 Task: Select the Central European Time as time zone for the schedule.
Action: Mouse moved to (147, 347)
Screenshot: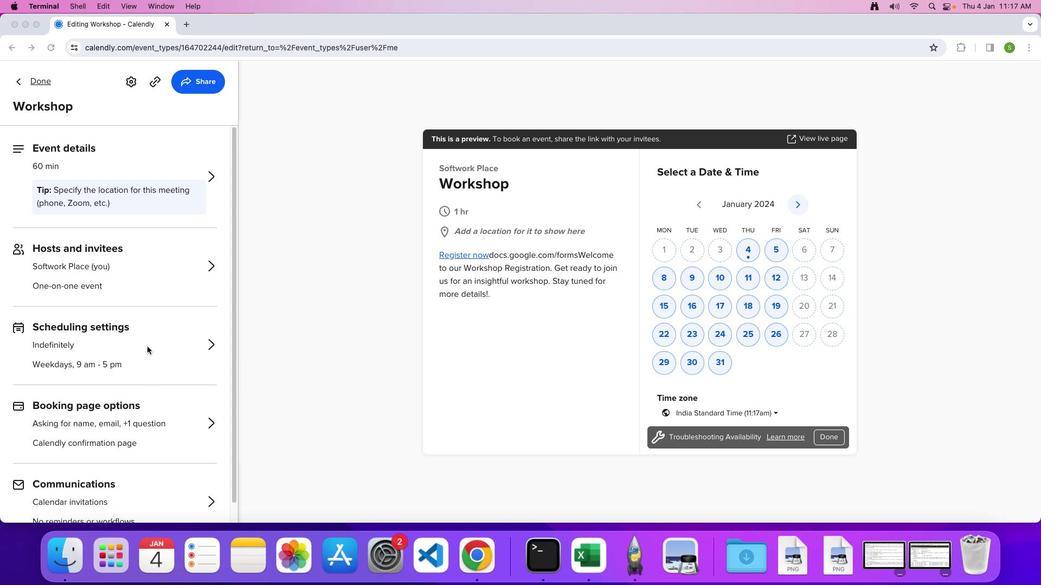 
Action: Mouse pressed left at (147, 347)
Screenshot: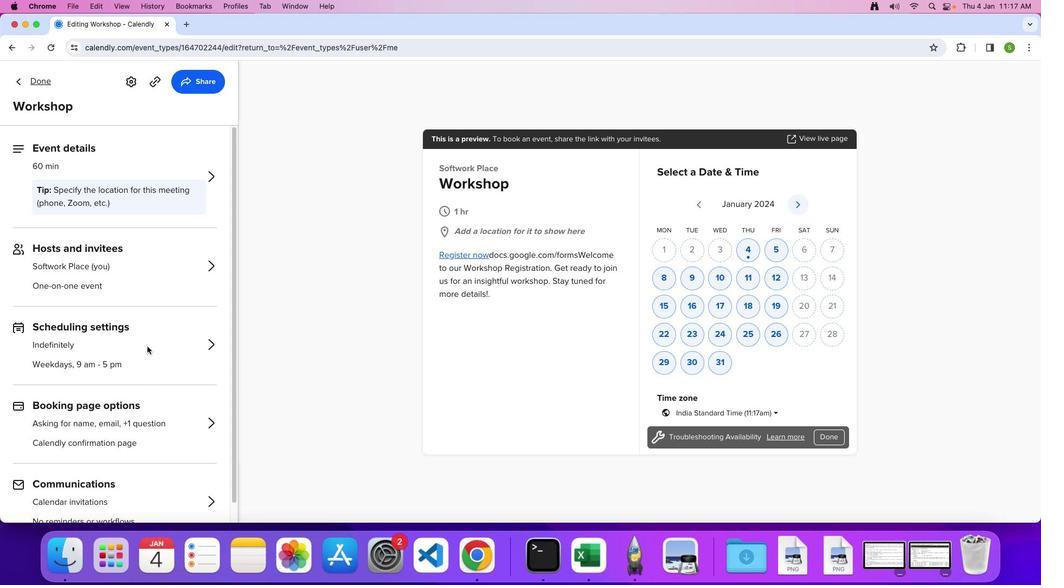
Action: Mouse moved to (153, 339)
Screenshot: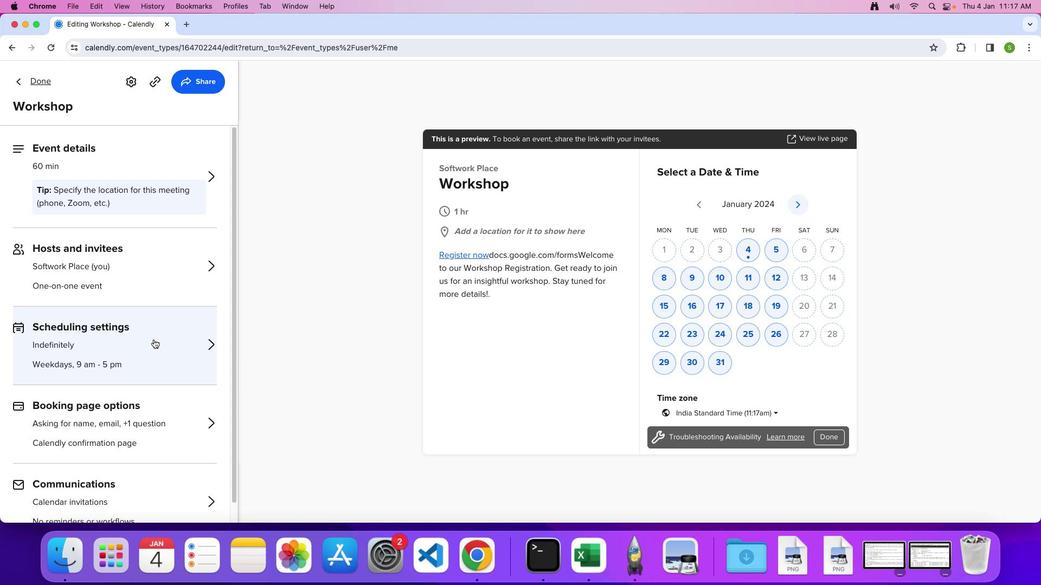 
Action: Mouse pressed left at (153, 339)
Screenshot: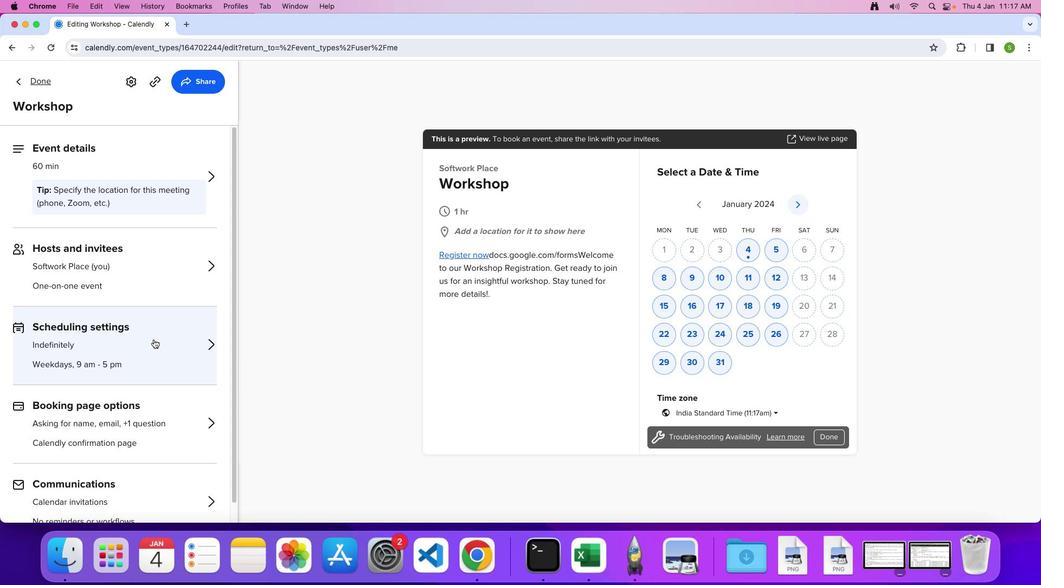 
Action: Mouse pressed left at (153, 339)
Screenshot: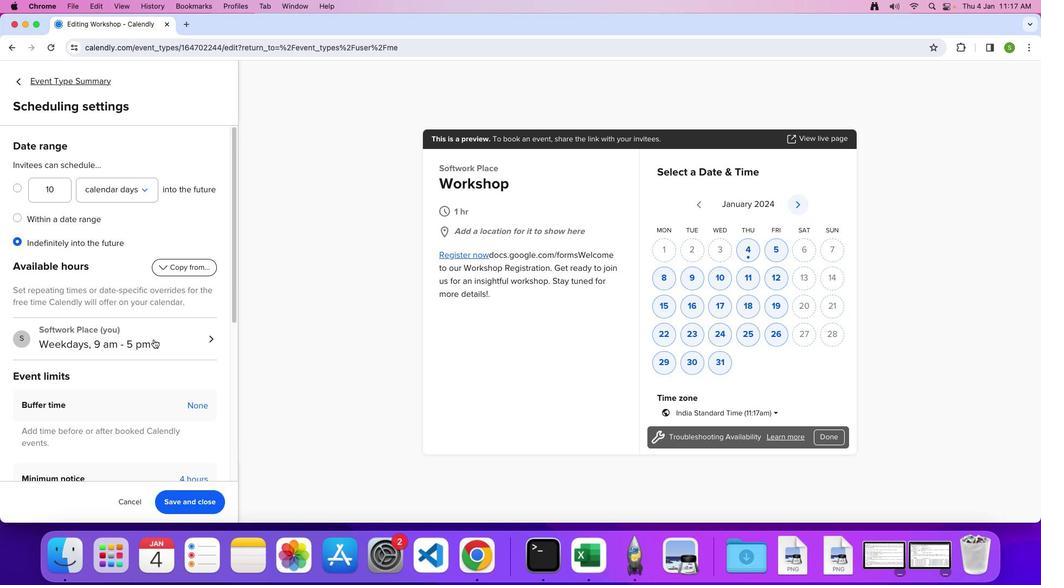 
Action: Mouse moved to (91, 200)
Screenshot: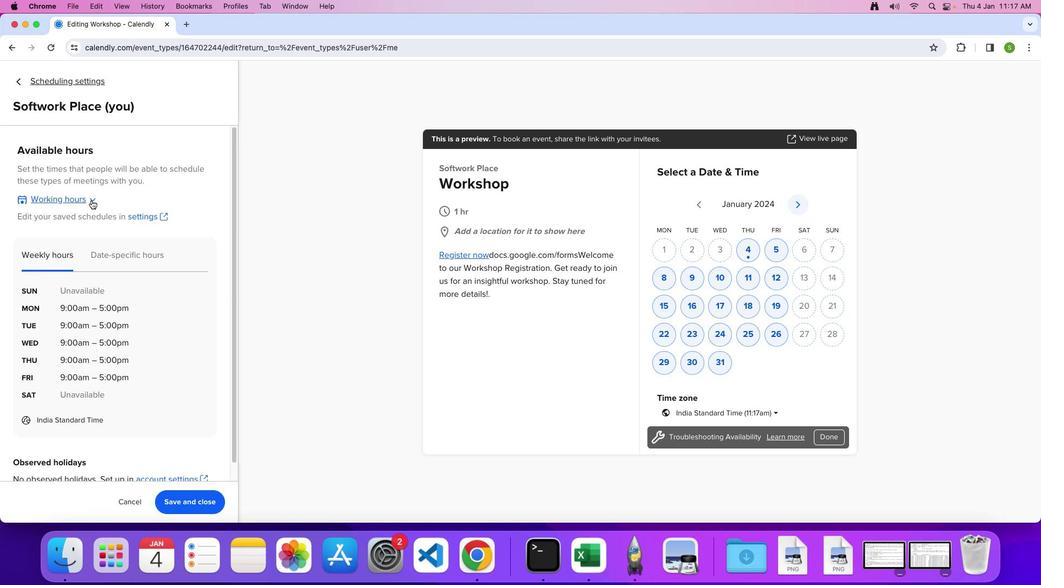 
Action: Mouse pressed left at (91, 200)
Screenshot: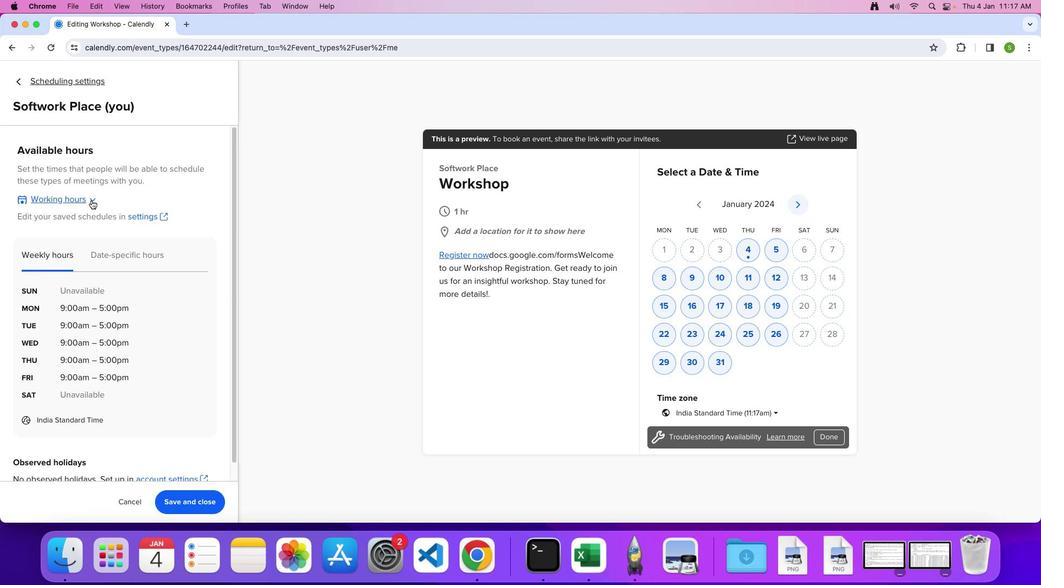 
Action: Mouse moved to (72, 272)
Screenshot: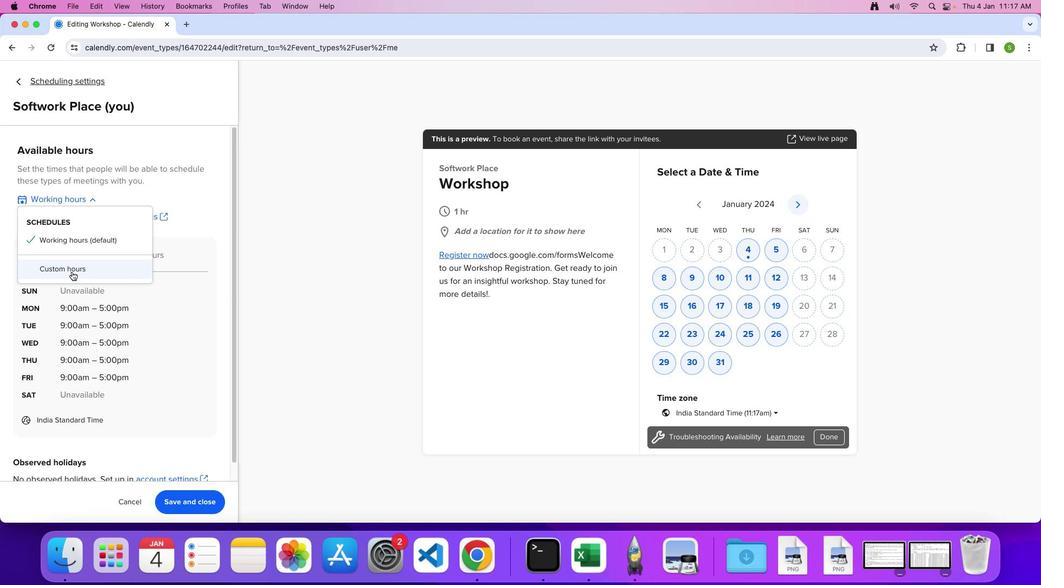 
Action: Mouse pressed left at (72, 272)
Screenshot: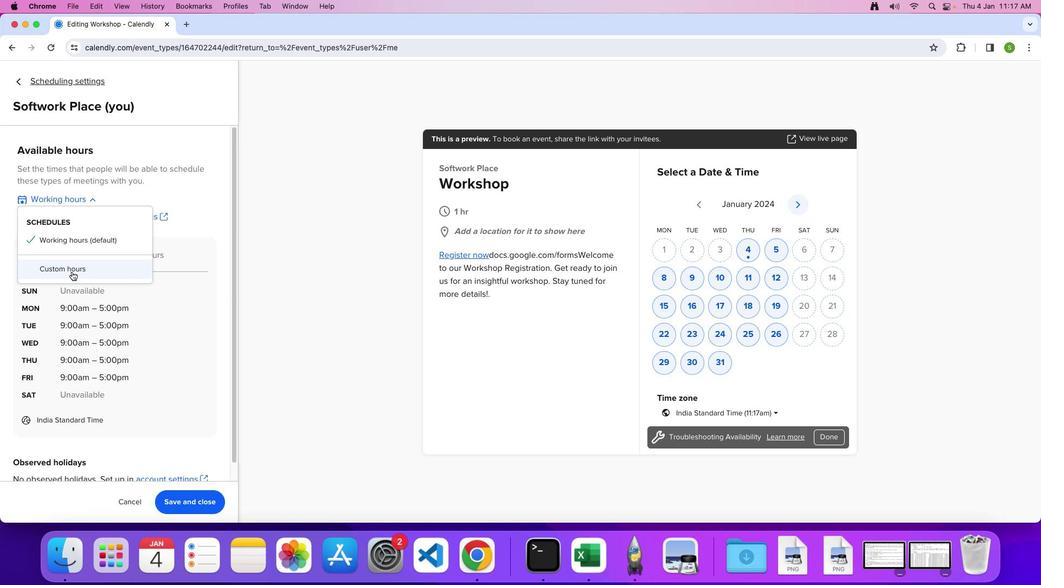 
Action: Mouse moved to (162, 348)
Screenshot: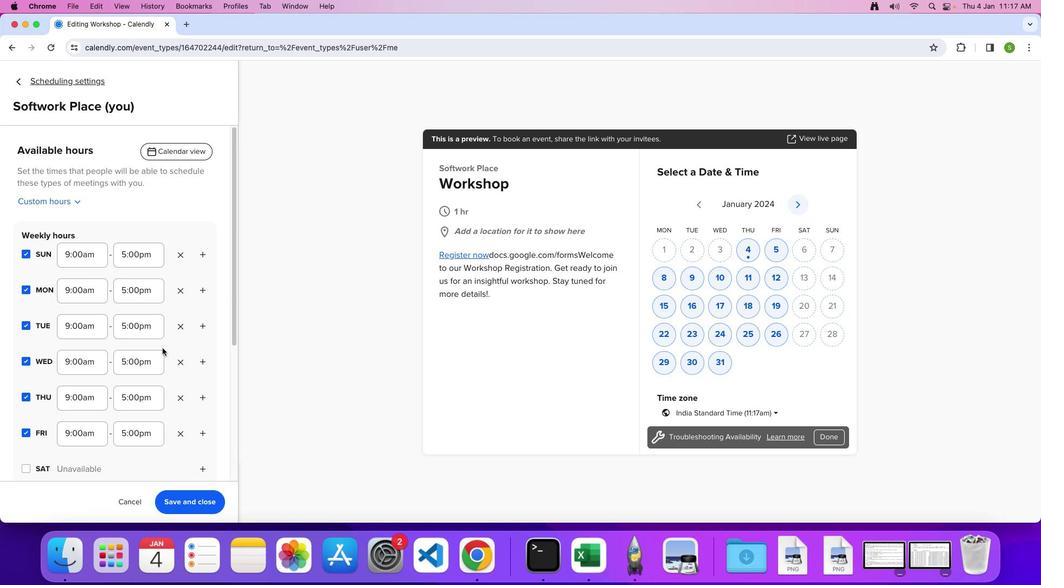 
Action: Mouse scrolled (162, 348) with delta (0, 0)
Screenshot: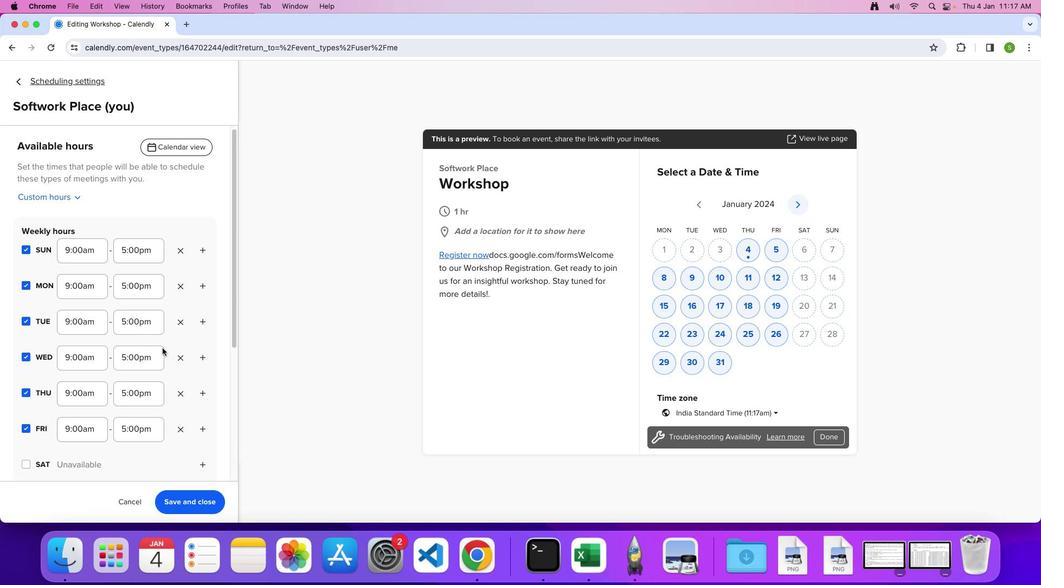 
Action: Mouse scrolled (162, 348) with delta (0, 0)
Screenshot: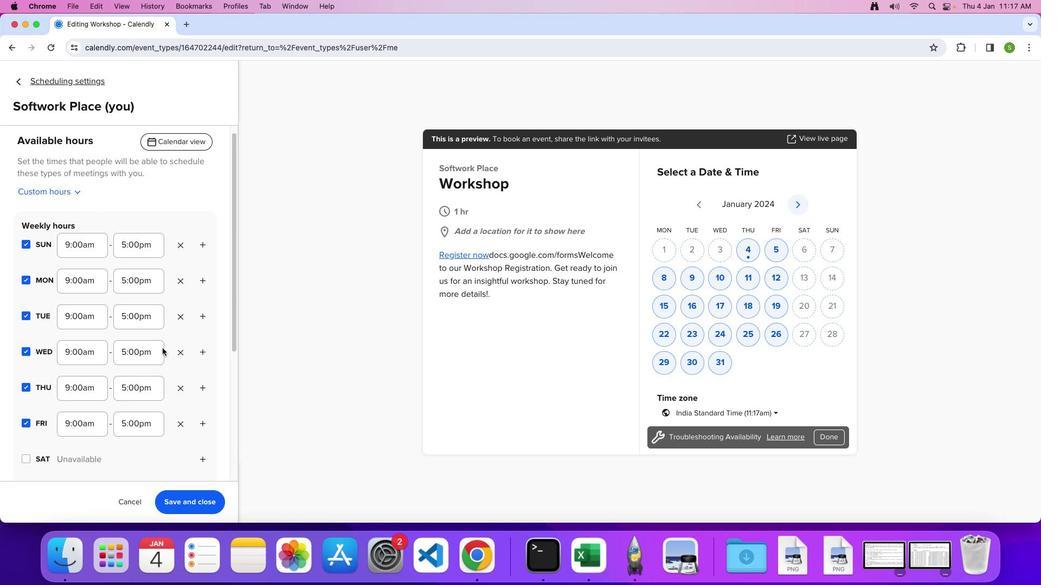 
Action: Mouse moved to (146, 348)
Screenshot: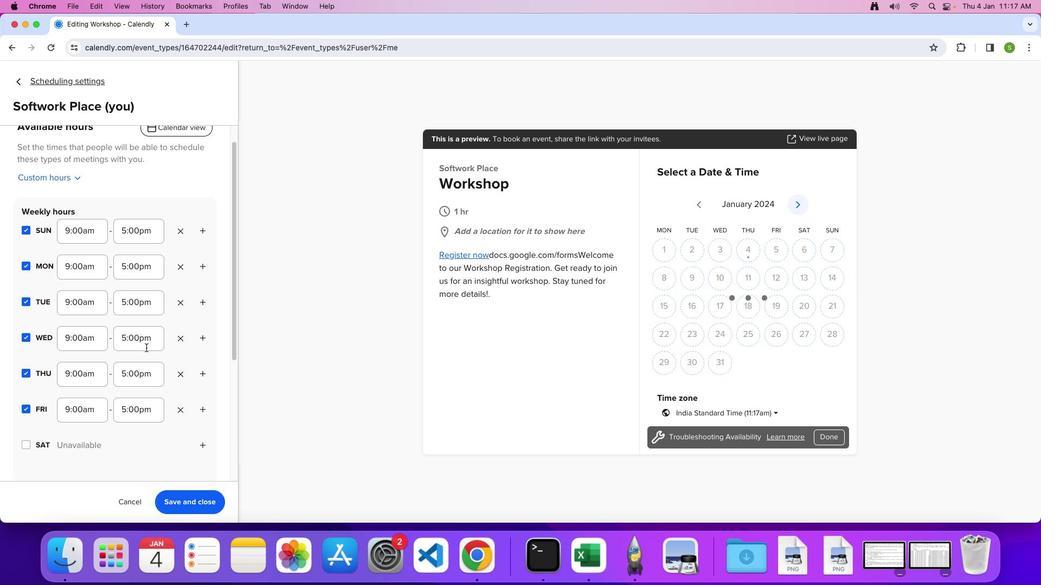 
Action: Mouse scrolled (146, 348) with delta (0, 0)
Screenshot: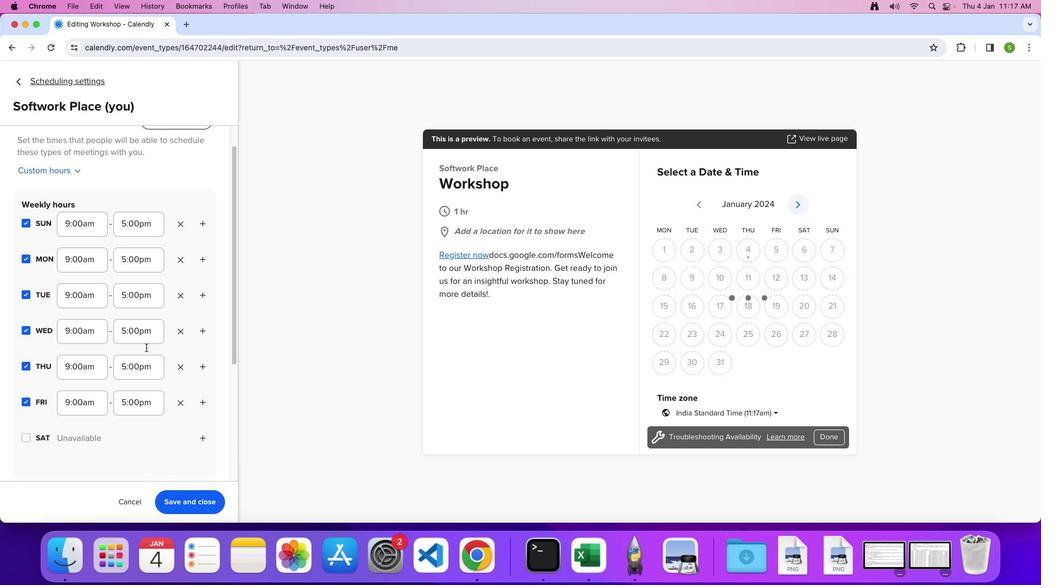 
Action: Mouse scrolled (146, 348) with delta (0, 0)
Screenshot: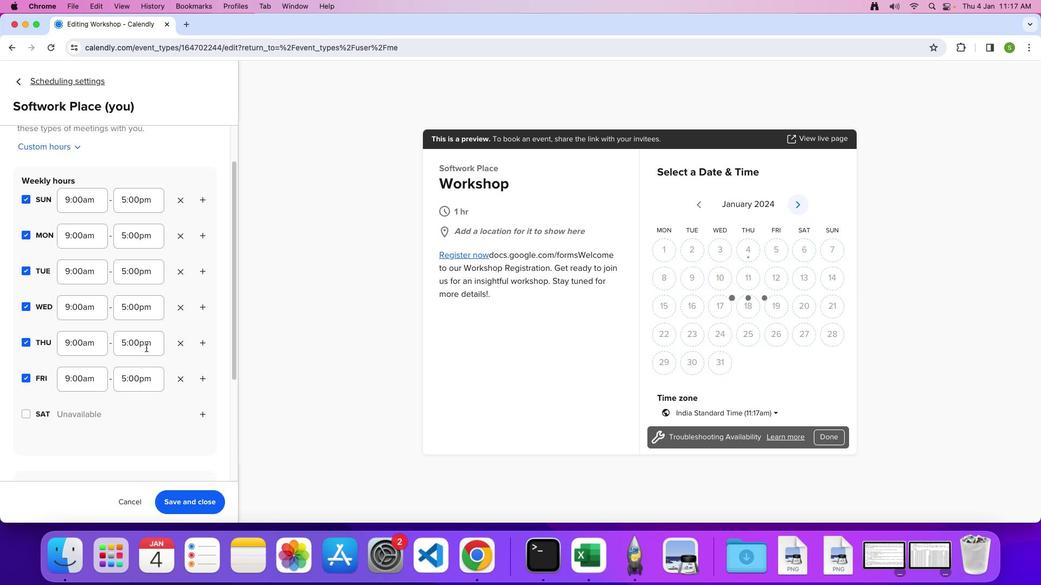 
Action: Mouse scrolled (146, 348) with delta (0, -2)
Screenshot: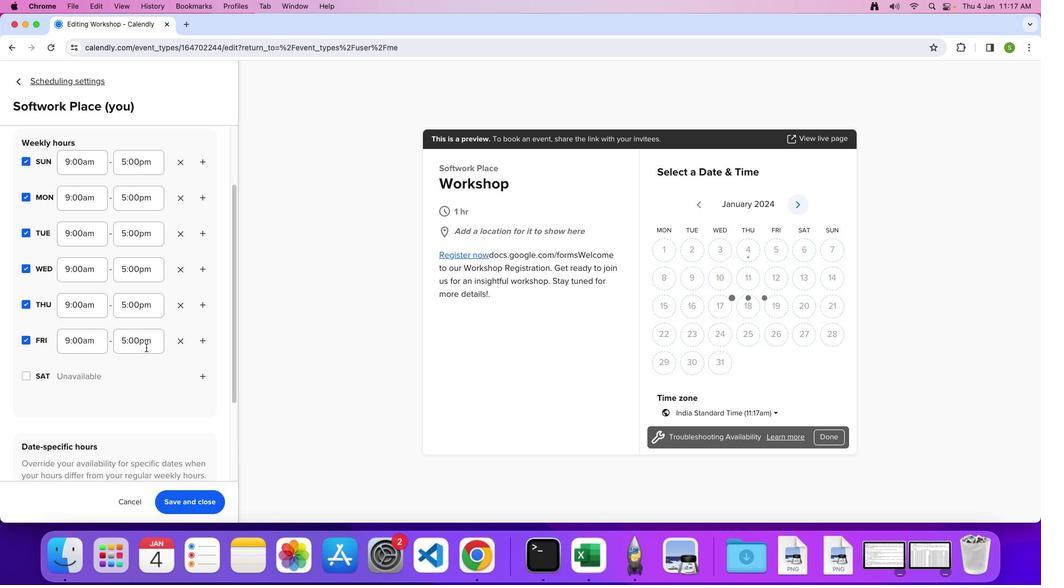 
Action: Mouse scrolled (146, 348) with delta (0, -2)
Screenshot: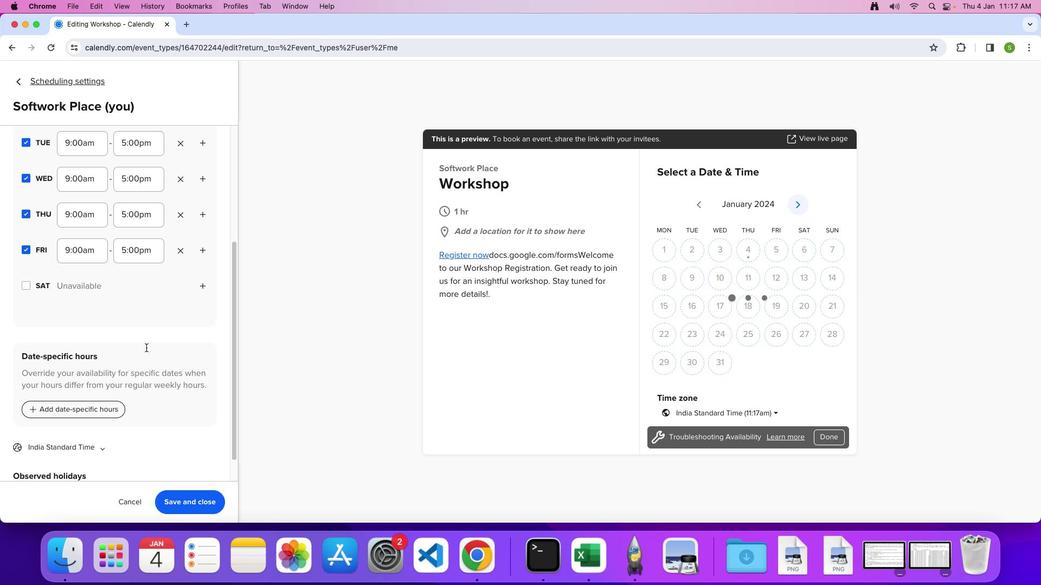
Action: Mouse moved to (78, 417)
Screenshot: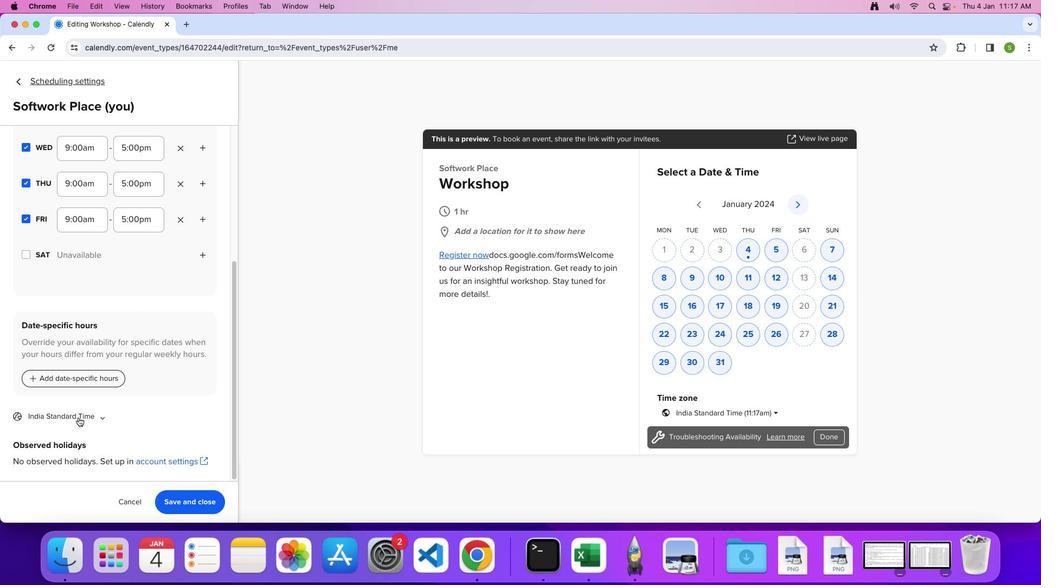 
Action: Mouse pressed left at (78, 417)
Screenshot: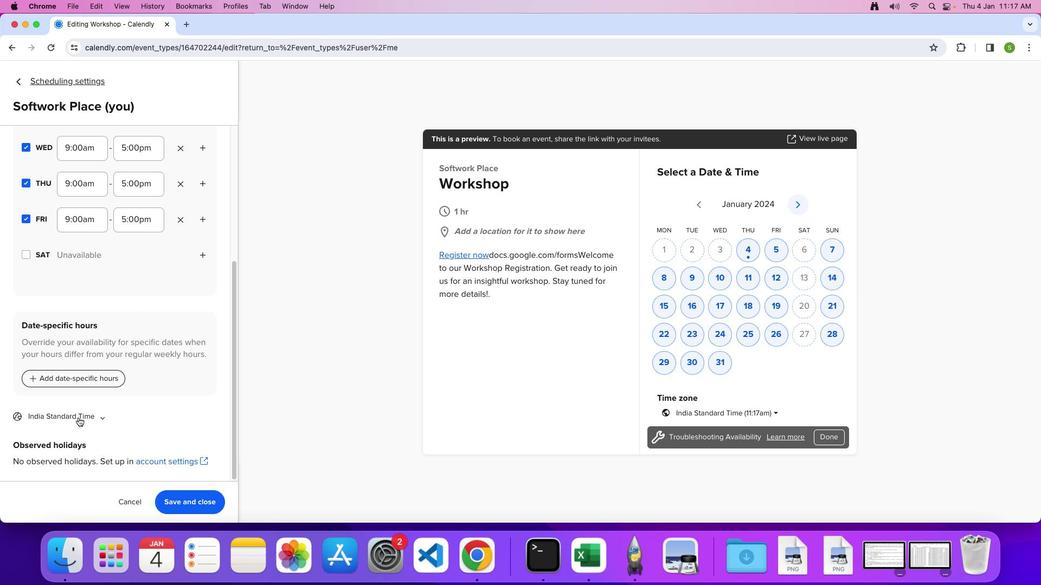 
Action: Mouse moved to (91, 405)
Screenshot: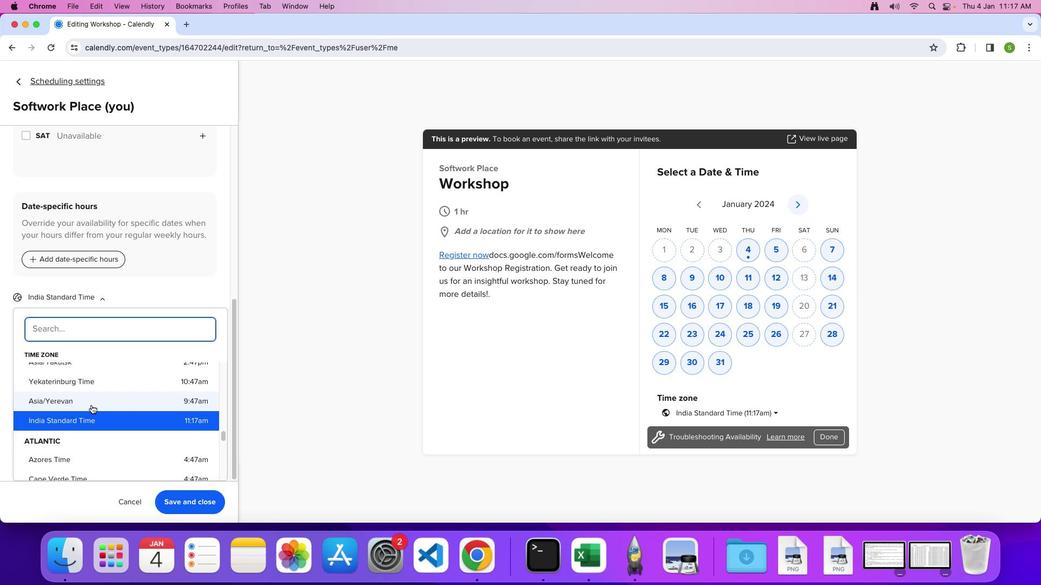 
Action: Mouse scrolled (91, 405) with delta (0, 0)
Screenshot: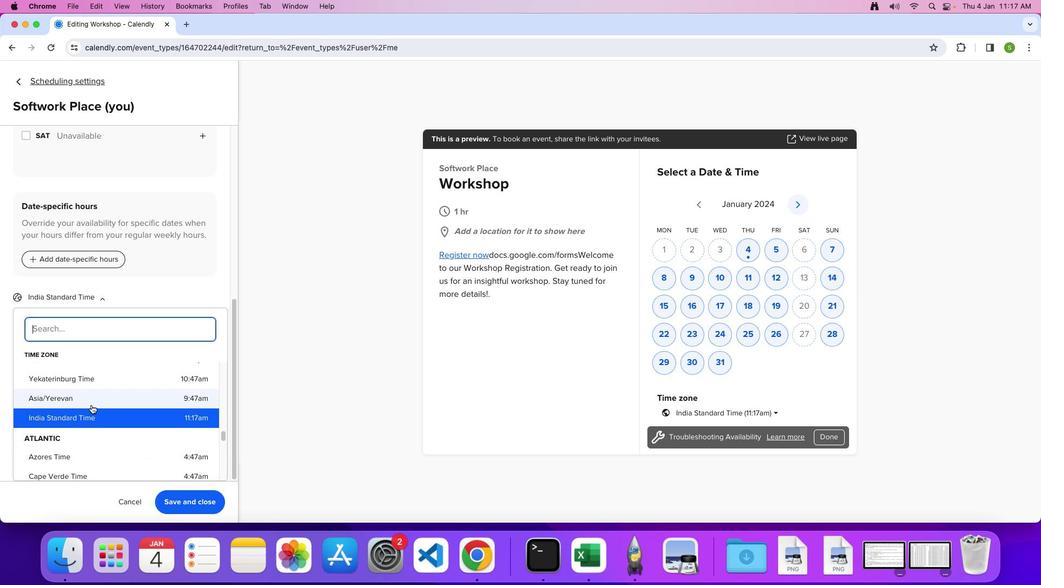 
Action: Mouse scrolled (91, 405) with delta (0, 0)
Screenshot: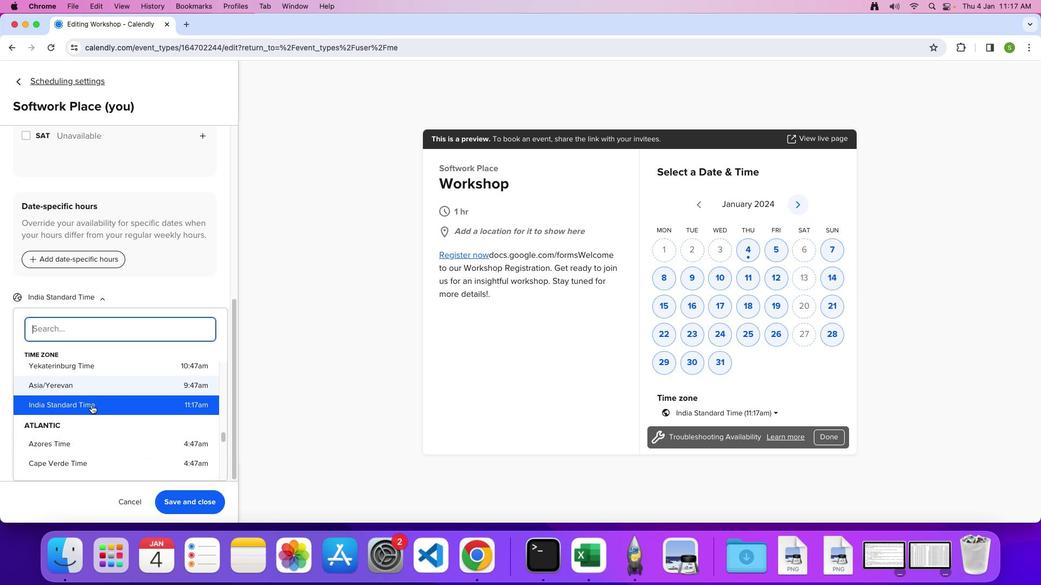 
Action: Mouse scrolled (91, 405) with delta (0, -1)
Screenshot: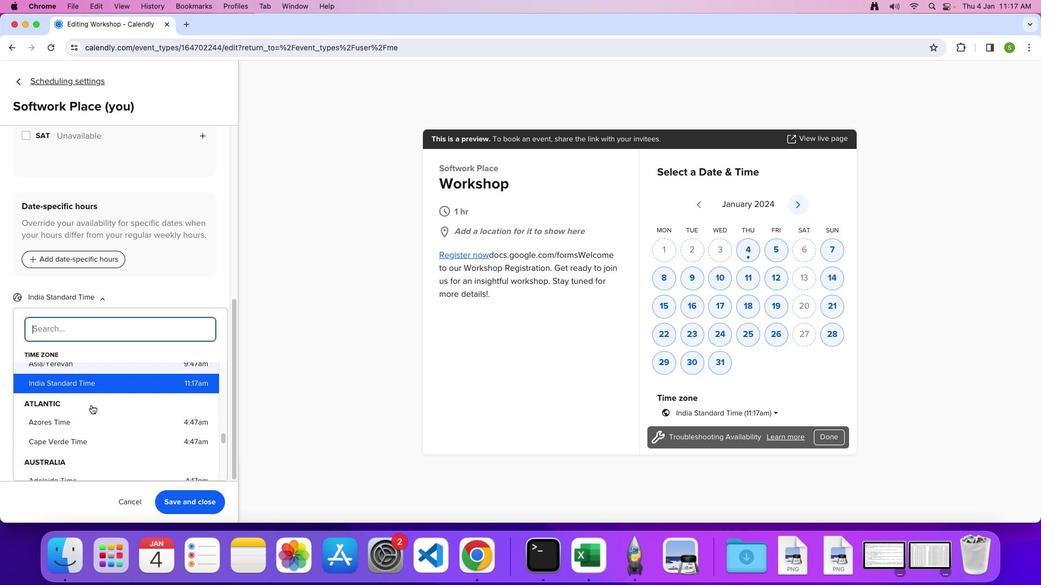 
Action: Mouse scrolled (91, 405) with delta (0, 0)
Screenshot: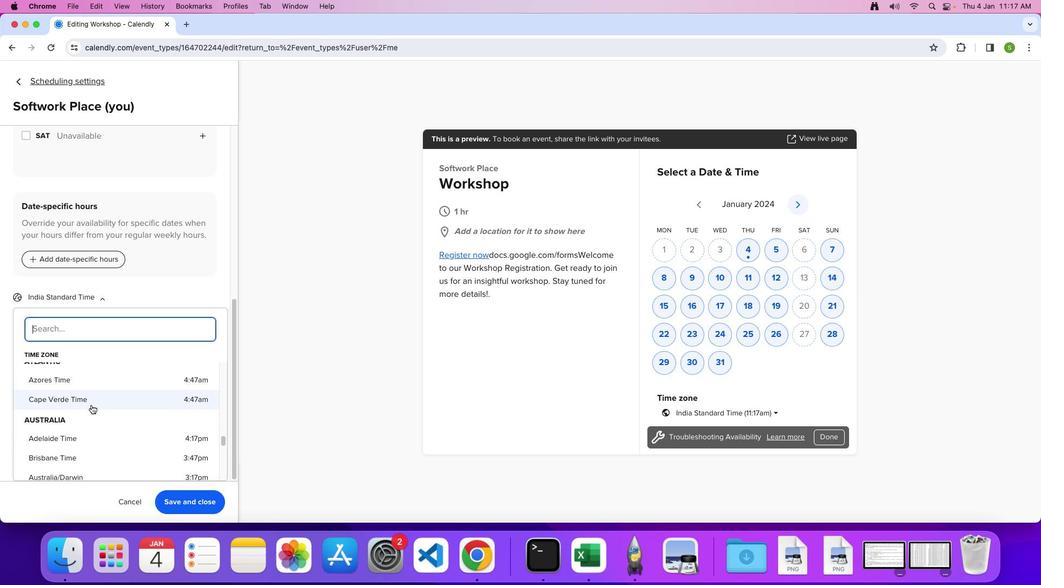 
Action: Mouse scrolled (91, 405) with delta (0, 0)
Screenshot: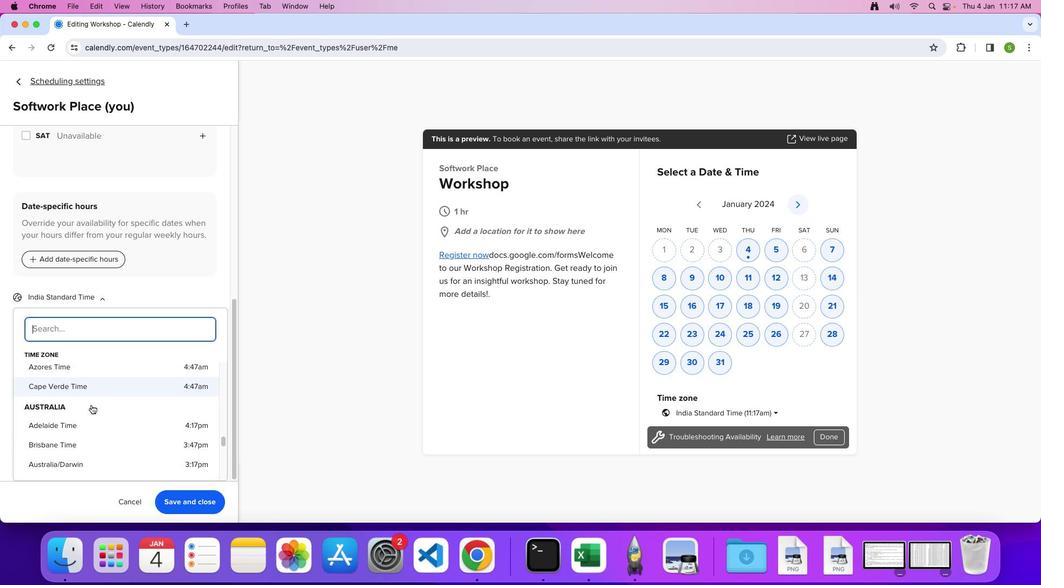 
Action: Mouse scrolled (91, 405) with delta (0, -1)
Screenshot: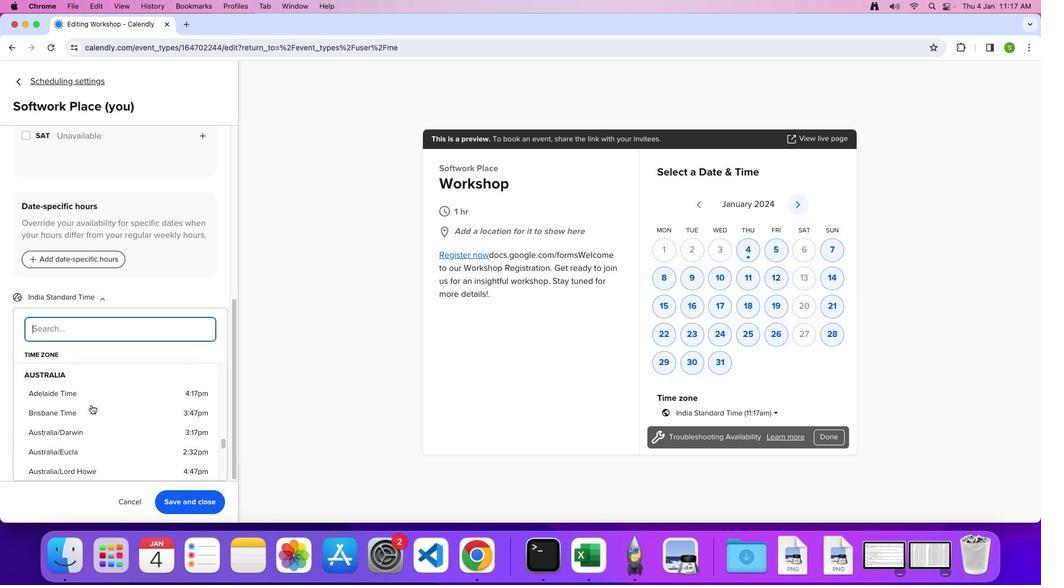 
Action: Mouse scrolled (91, 405) with delta (0, 0)
Screenshot: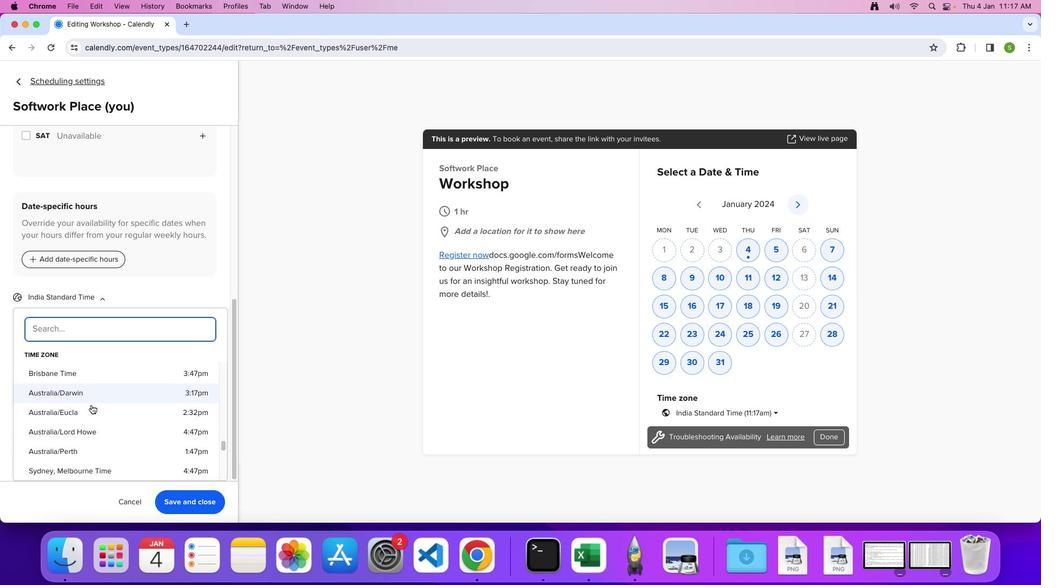 
Action: Mouse scrolled (91, 405) with delta (0, 0)
Screenshot: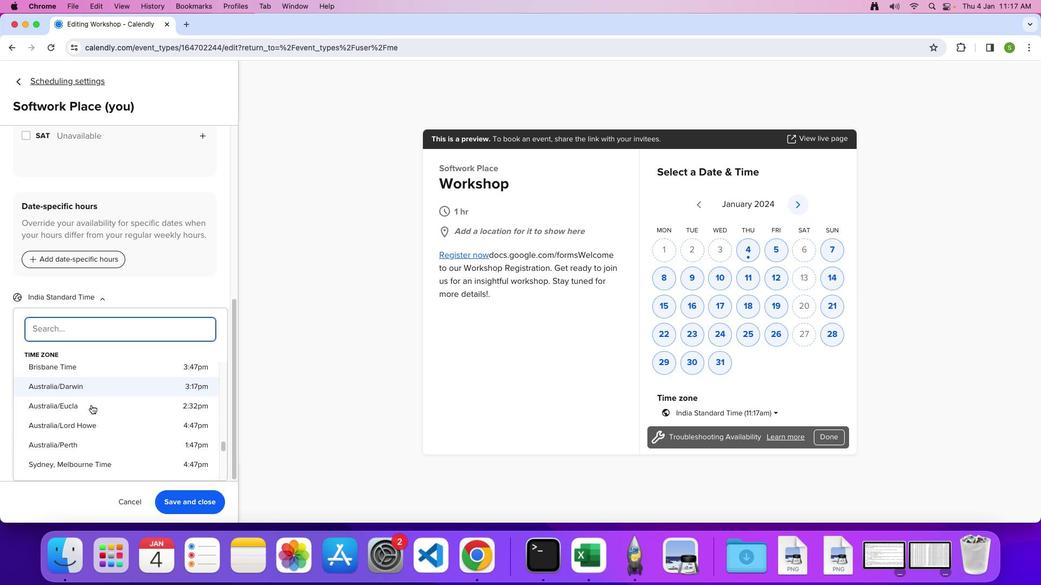 
Action: Mouse scrolled (91, 405) with delta (0, 0)
Screenshot: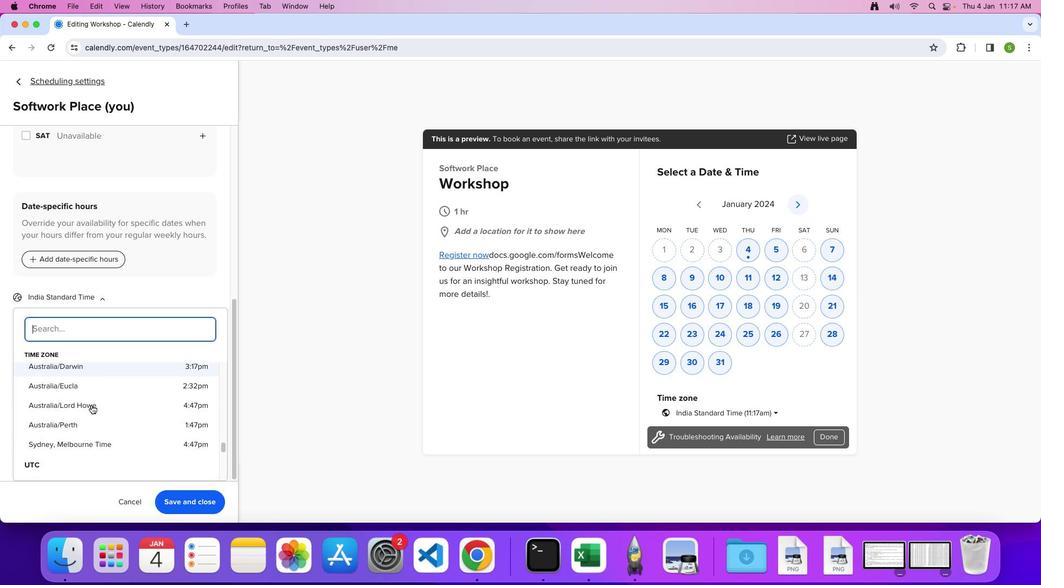 
Action: Mouse scrolled (91, 405) with delta (0, 0)
Screenshot: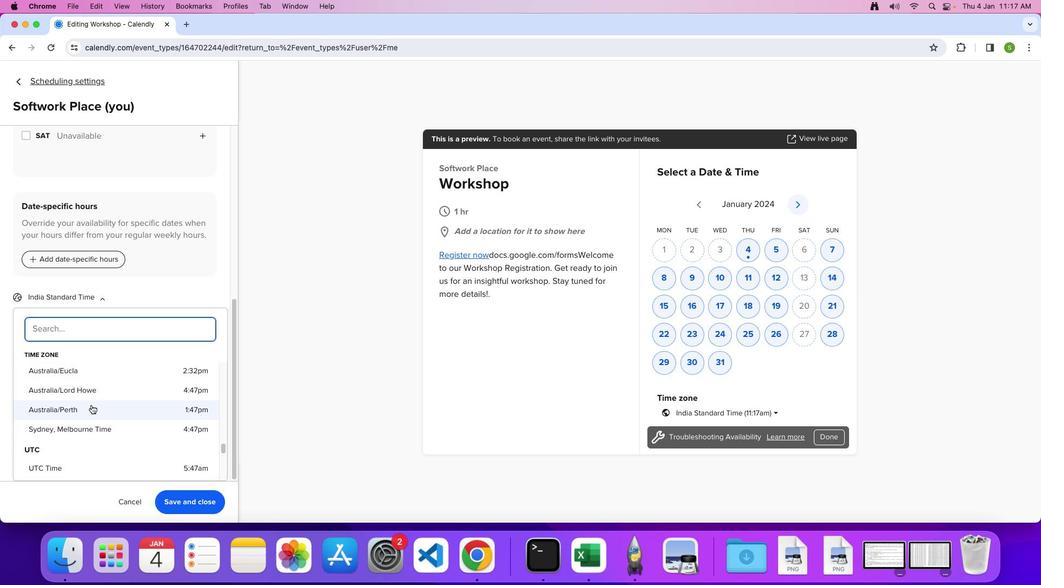 
Action: Mouse scrolled (91, 405) with delta (0, 0)
Screenshot: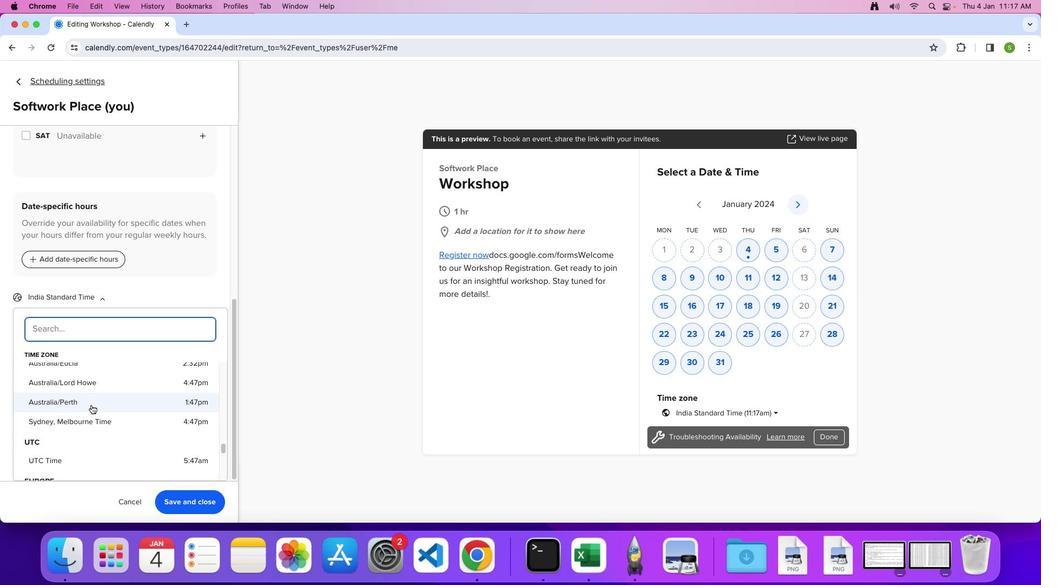 
Action: Mouse scrolled (91, 405) with delta (0, 0)
Screenshot: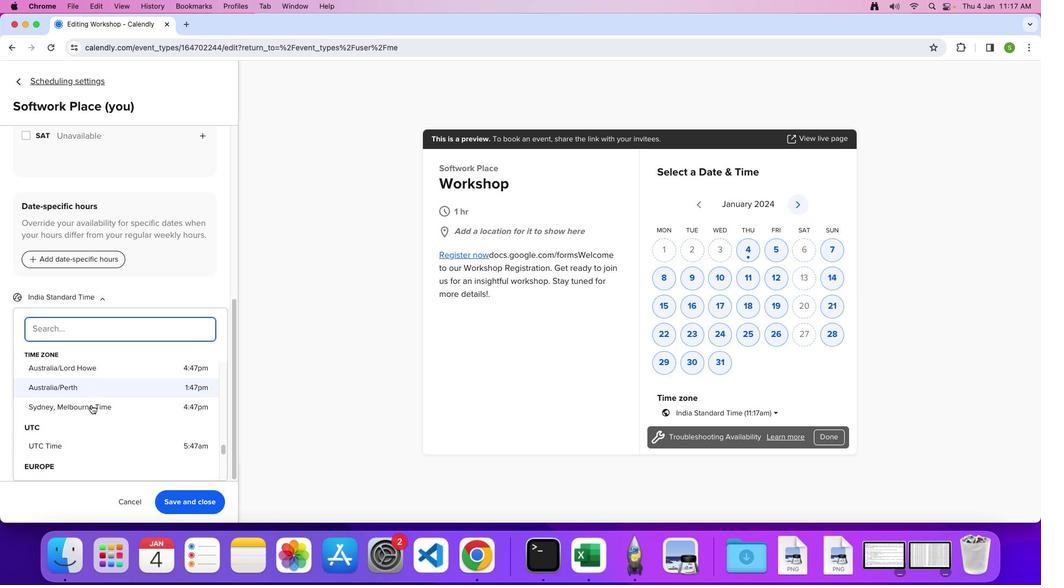 
Action: Mouse scrolled (91, 405) with delta (0, 0)
Screenshot: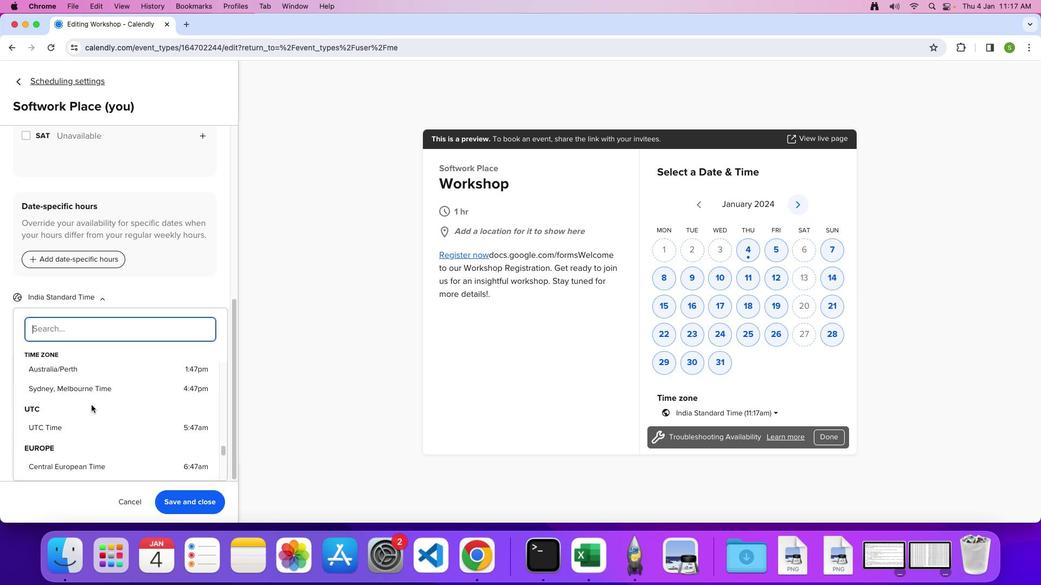 
Action: Mouse scrolled (91, 405) with delta (0, 0)
Screenshot: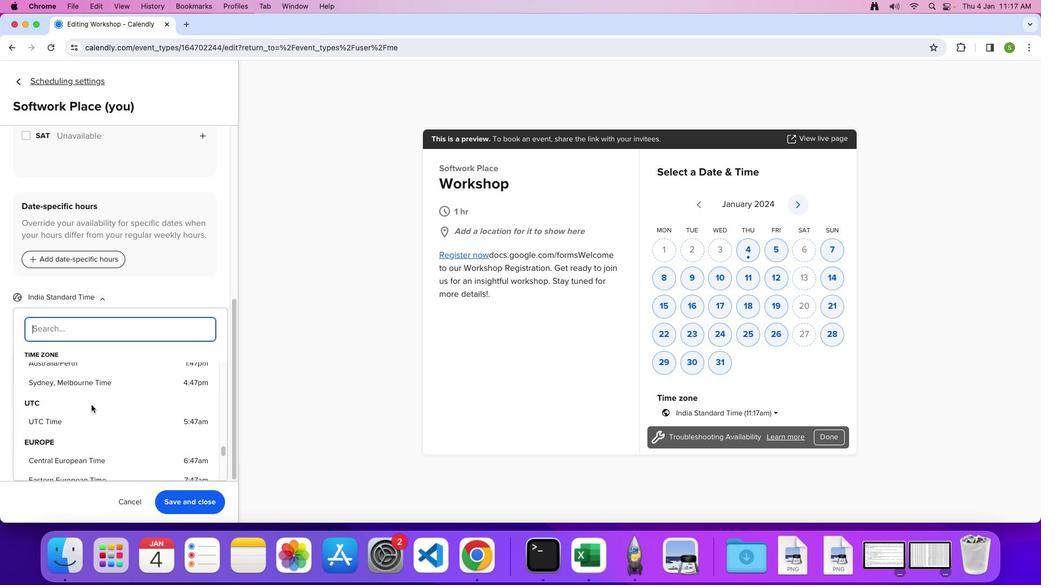 
Action: Mouse scrolled (91, 405) with delta (0, 0)
Screenshot: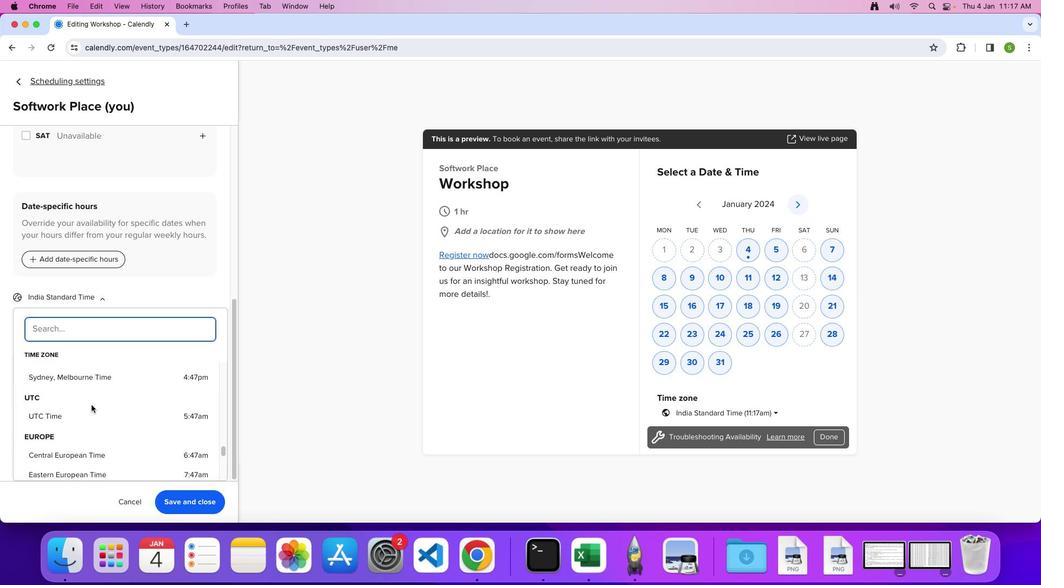 
Action: Mouse moved to (87, 453)
Screenshot: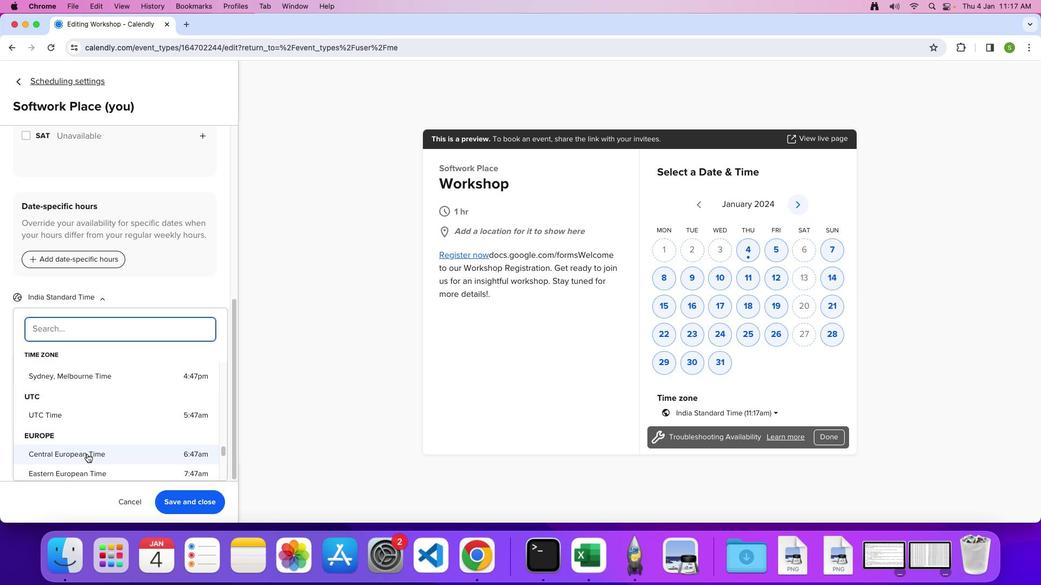 
Action: Mouse pressed left at (87, 453)
Screenshot: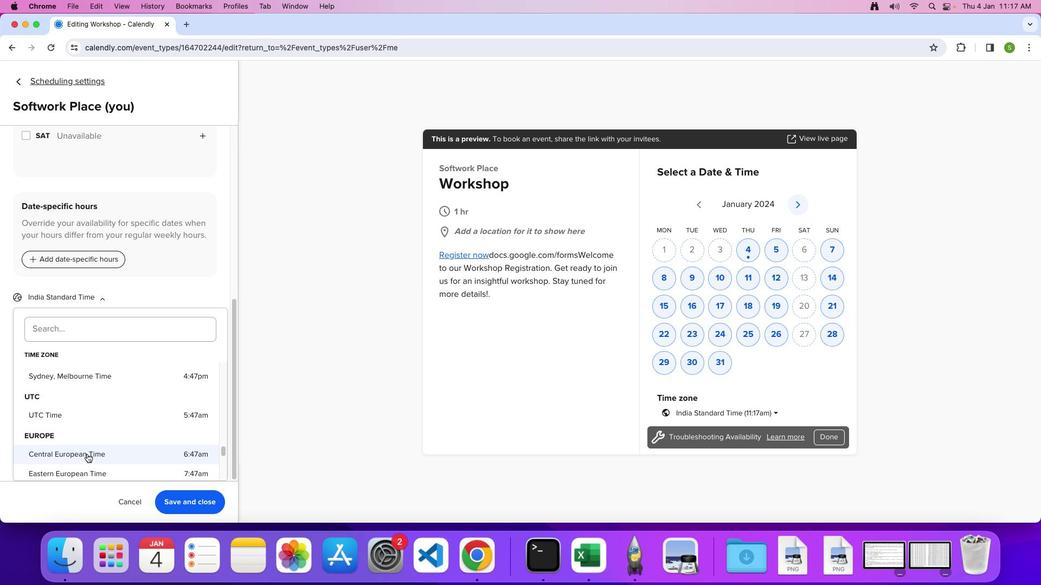 
